 Task: Add an action where "Priority is High" in Customer not responding.
Action: Mouse moved to (19, 279)
Screenshot: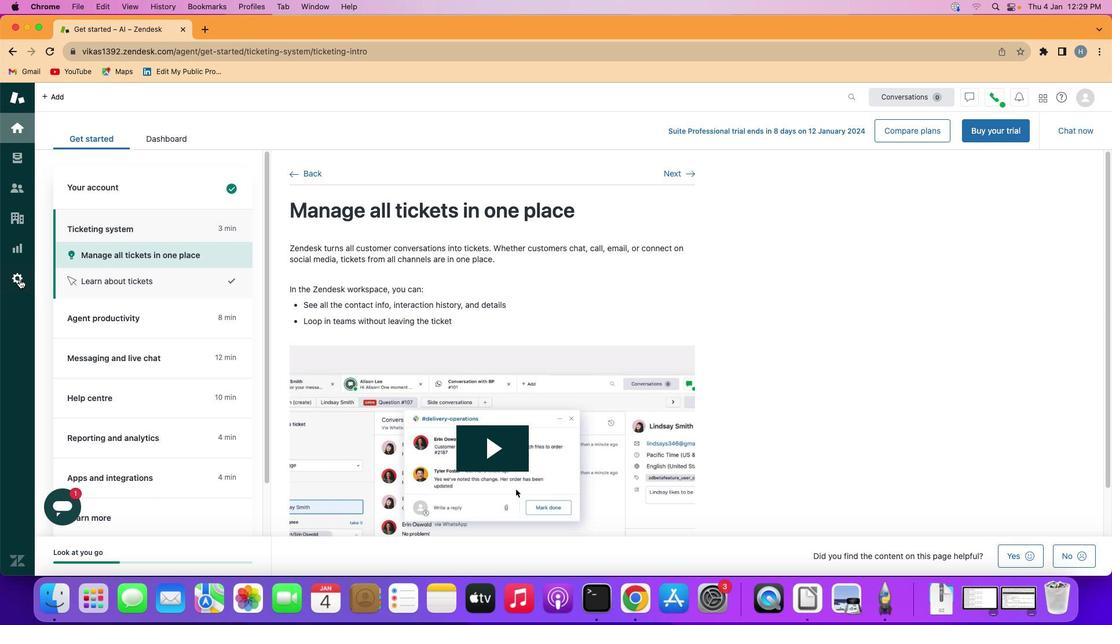
Action: Mouse pressed left at (19, 279)
Screenshot: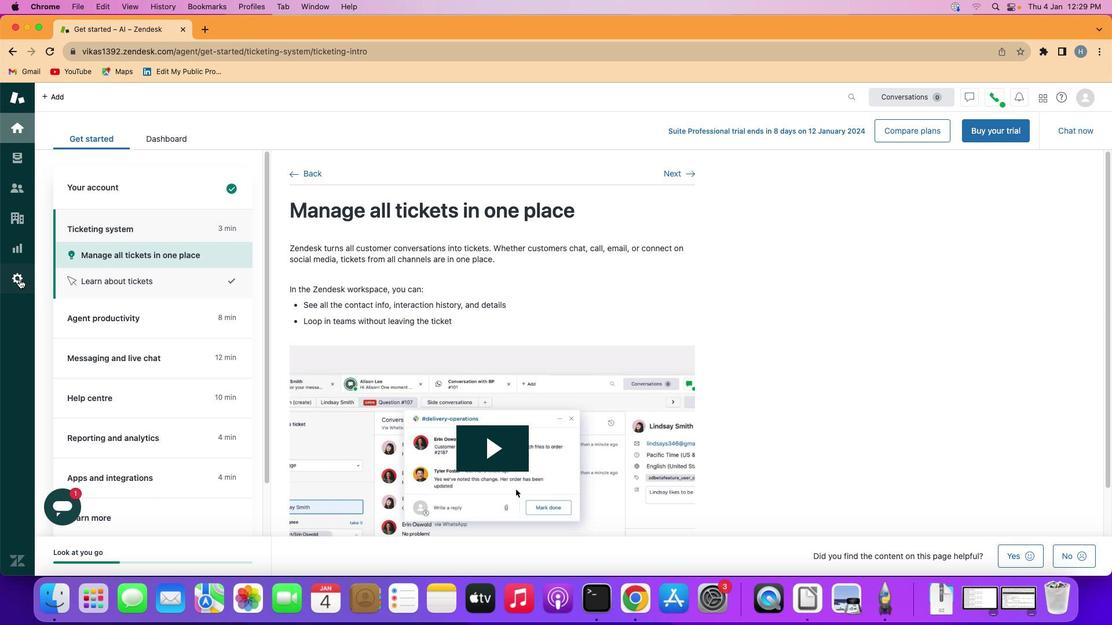 
Action: Mouse moved to (217, 471)
Screenshot: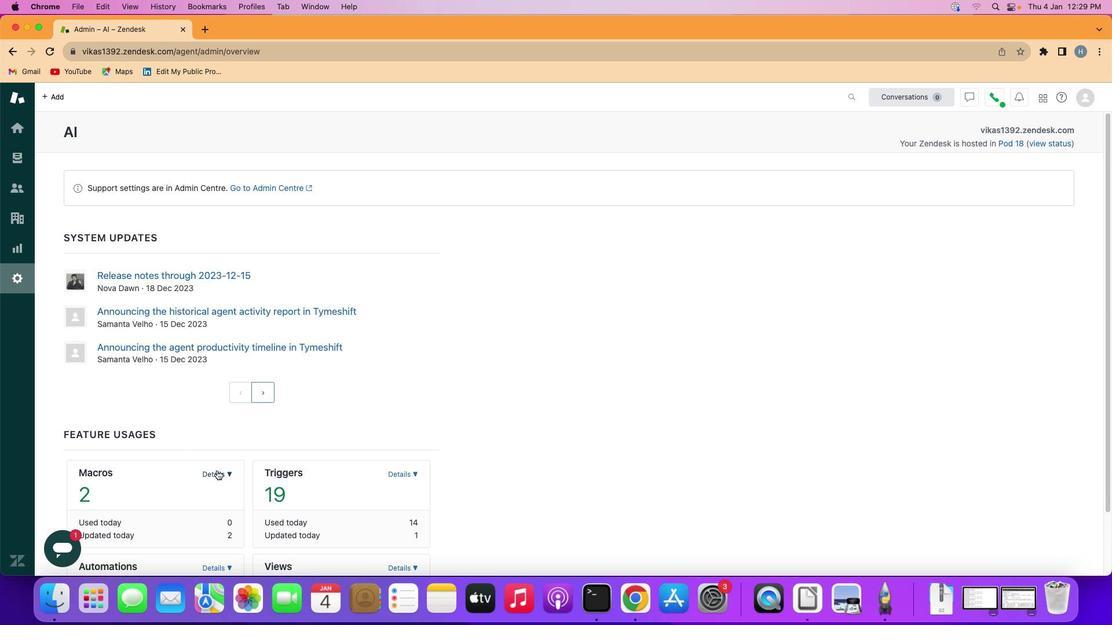
Action: Mouse pressed left at (217, 471)
Screenshot: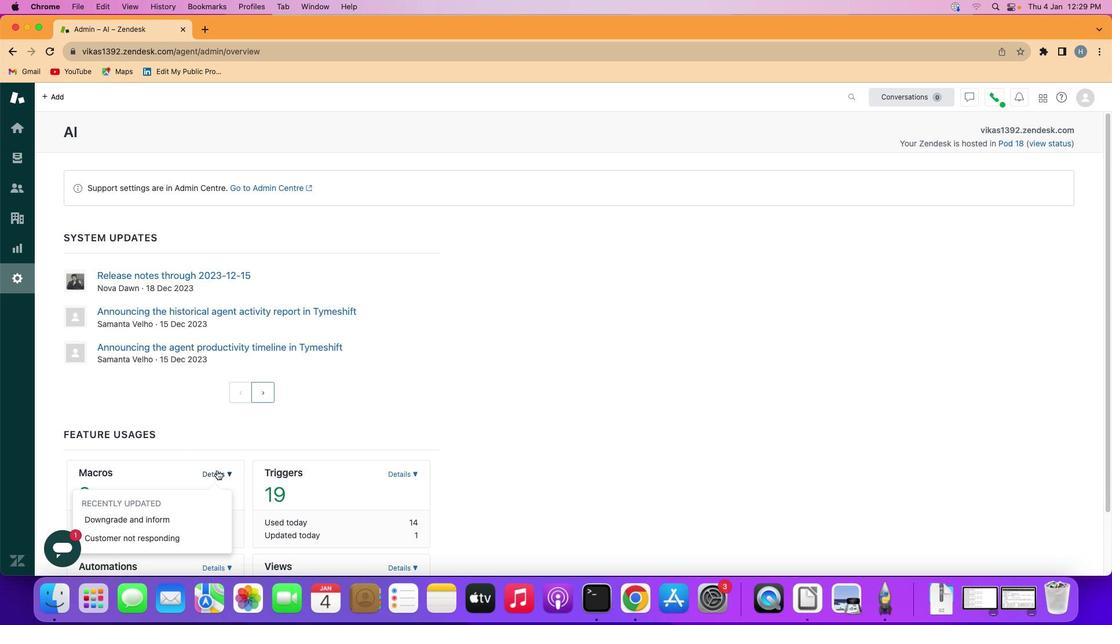 
Action: Mouse moved to (169, 534)
Screenshot: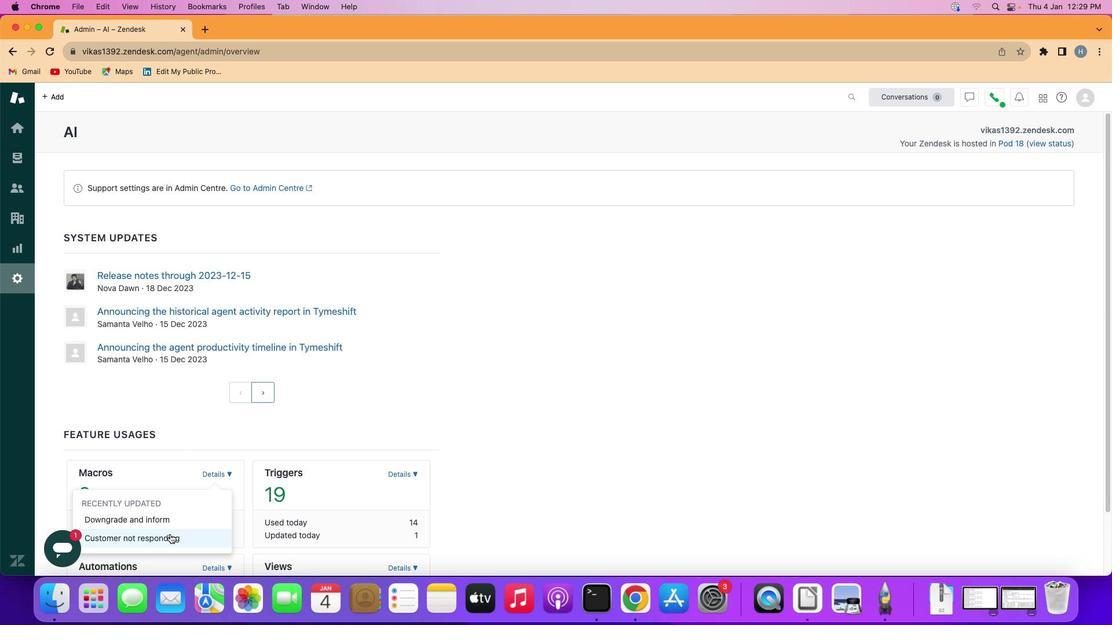 
Action: Mouse pressed left at (169, 534)
Screenshot: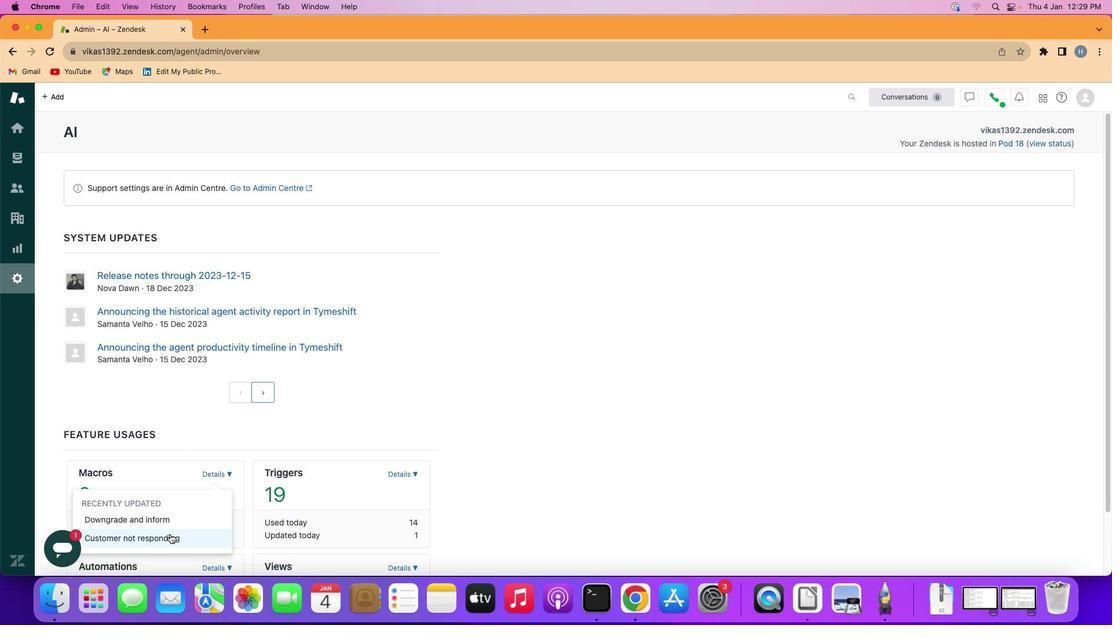 
Action: Mouse moved to (187, 429)
Screenshot: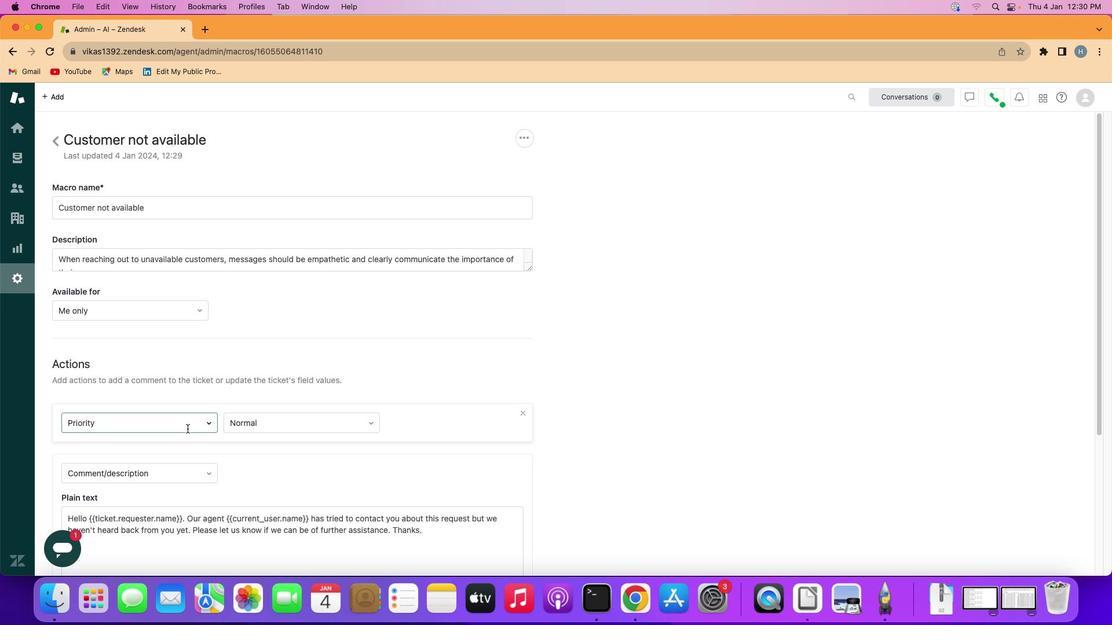 
Action: Mouse pressed left at (187, 429)
Screenshot: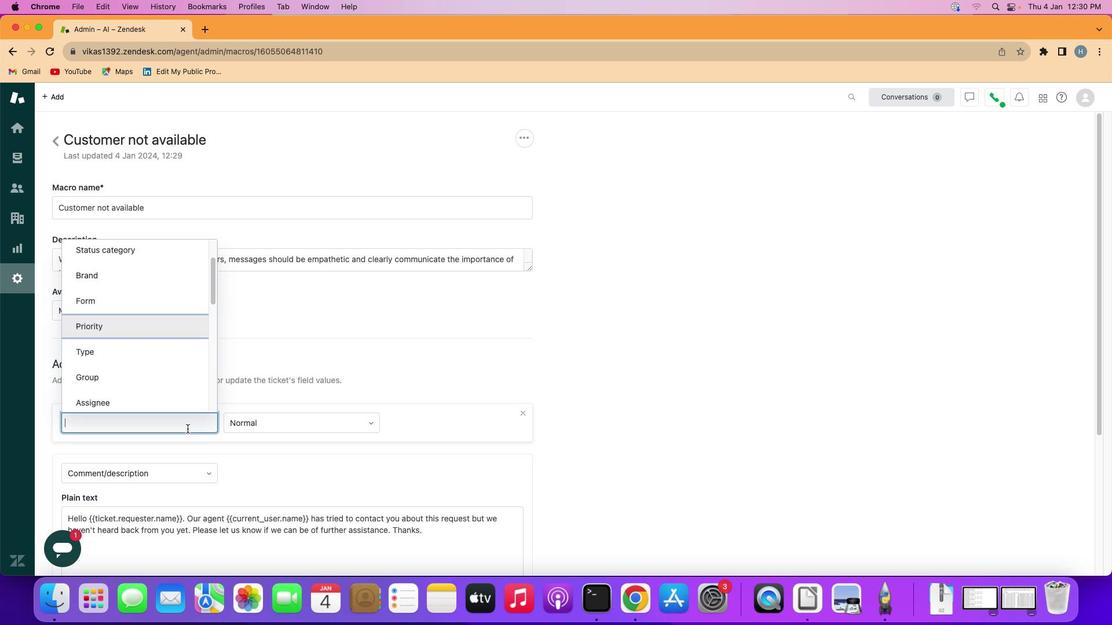 
Action: Mouse moved to (182, 328)
Screenshot: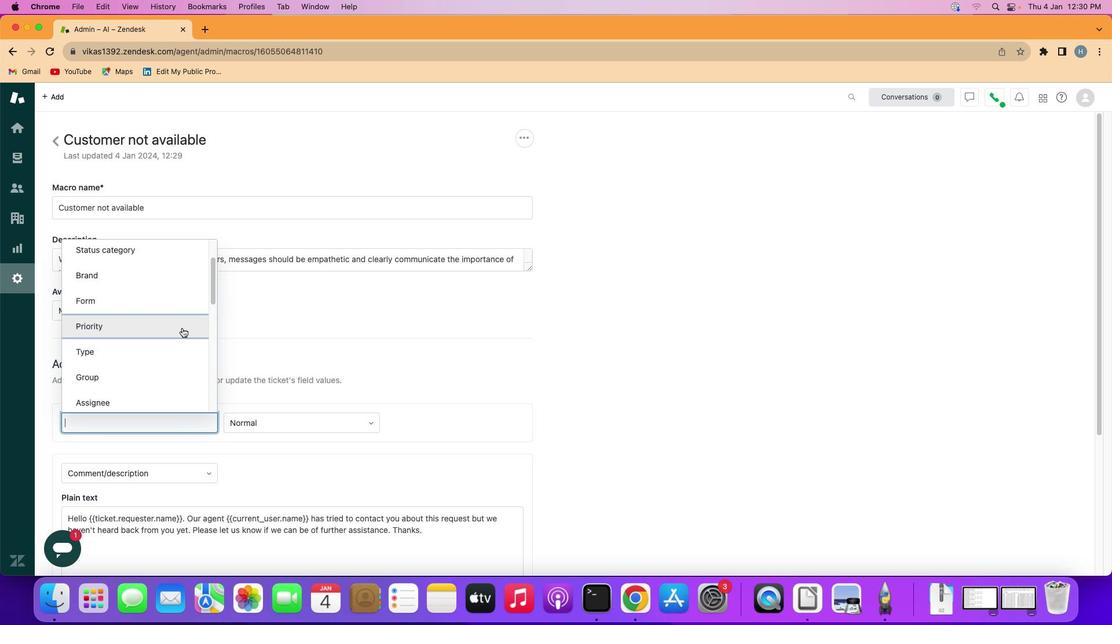 
Action: Mouse pressed left at (182, 328)
Screenshot: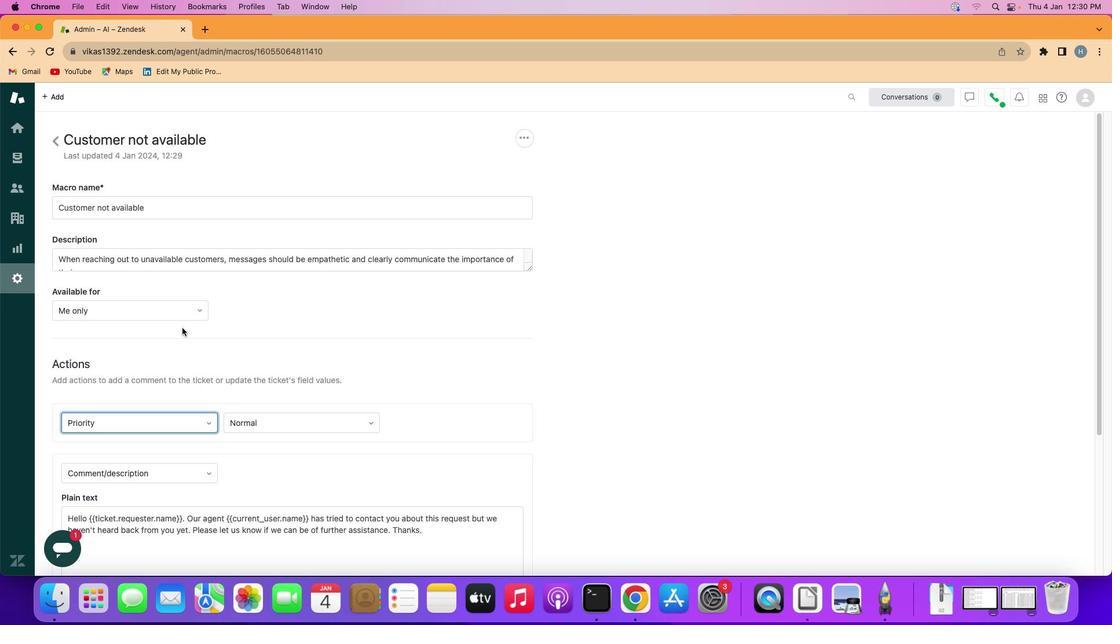 
Action: Mouse moved to (294, 414)
Screenshot: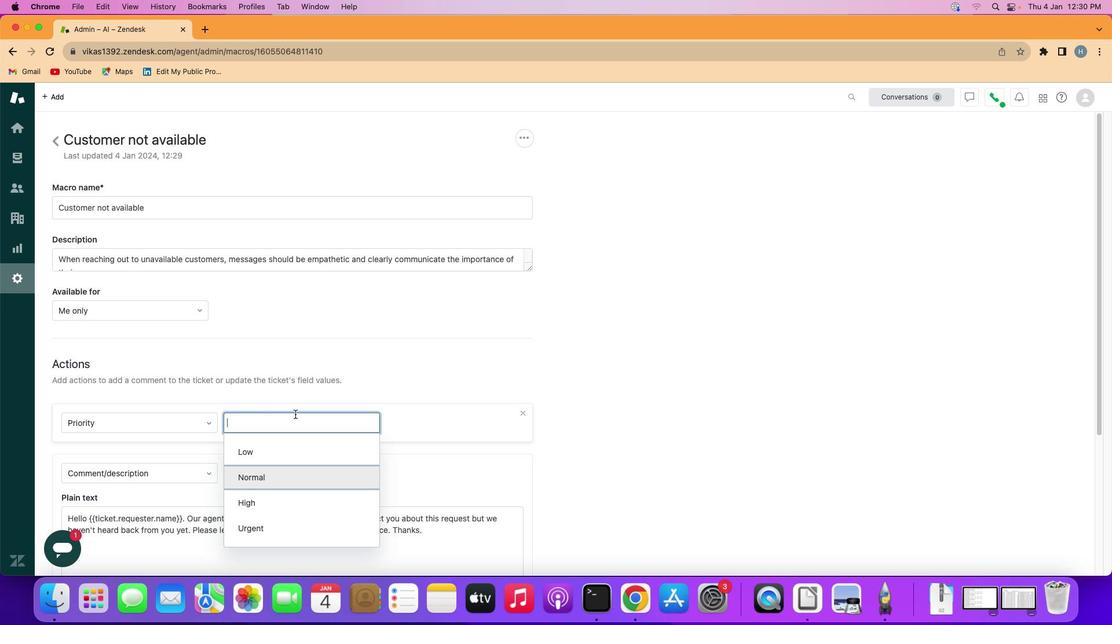
Action: Mouse pressed left at (294, 414)
Screenshot: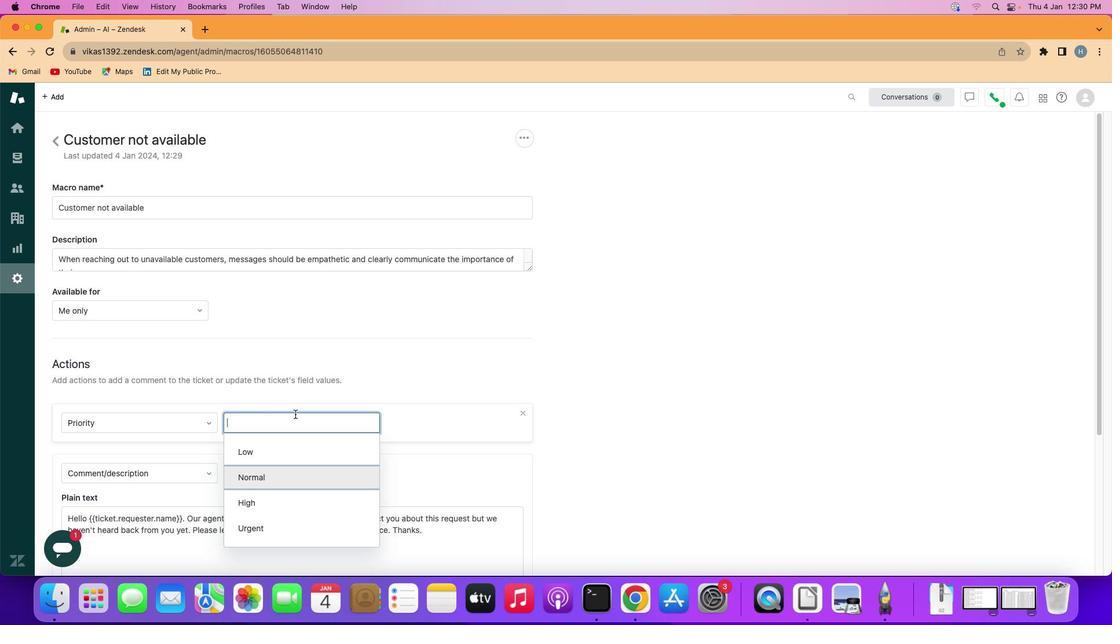 
Action: Mouse moved to (309, 490)
Screenshot: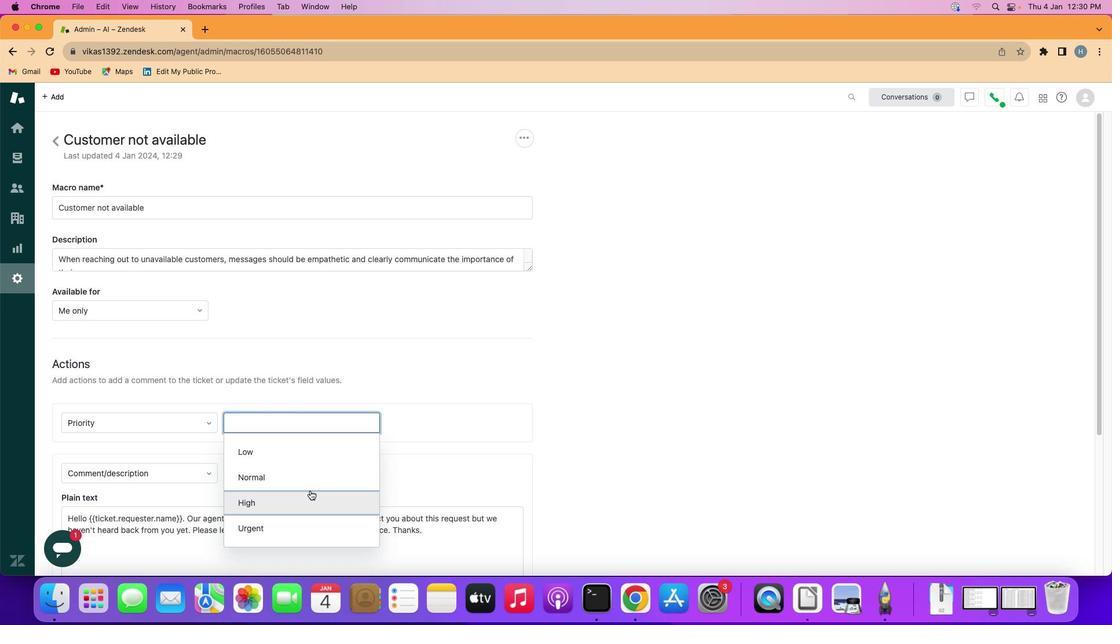 
Action: Mouse pressed left at (309, 490)
Screenshot: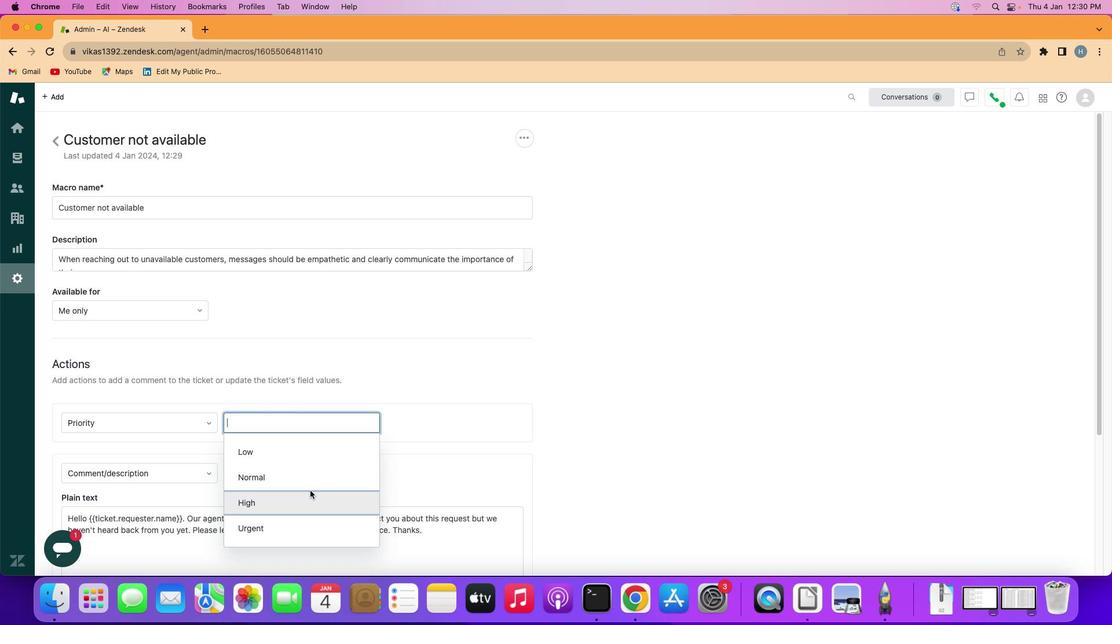 
Action: Mouse moved to (373, 463)
Screenshot: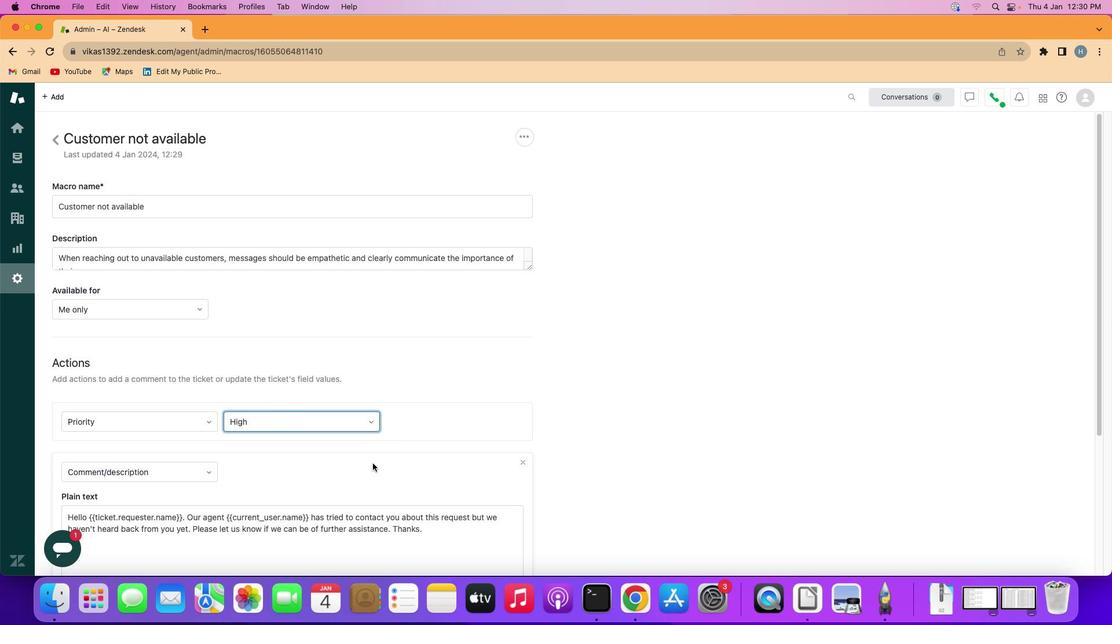 
Action: Mouse scrolled (373, 463) with delta (0, 0)
Screenshot: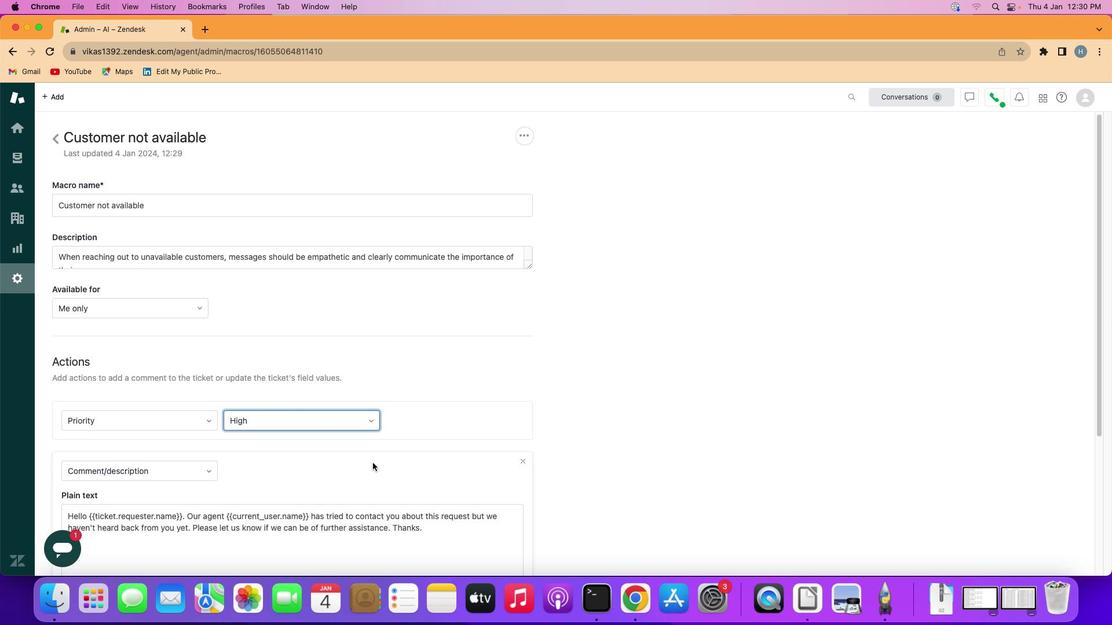 
Action: Mouse scrolled (373, 463) with delta (0, 0)
Screenshot: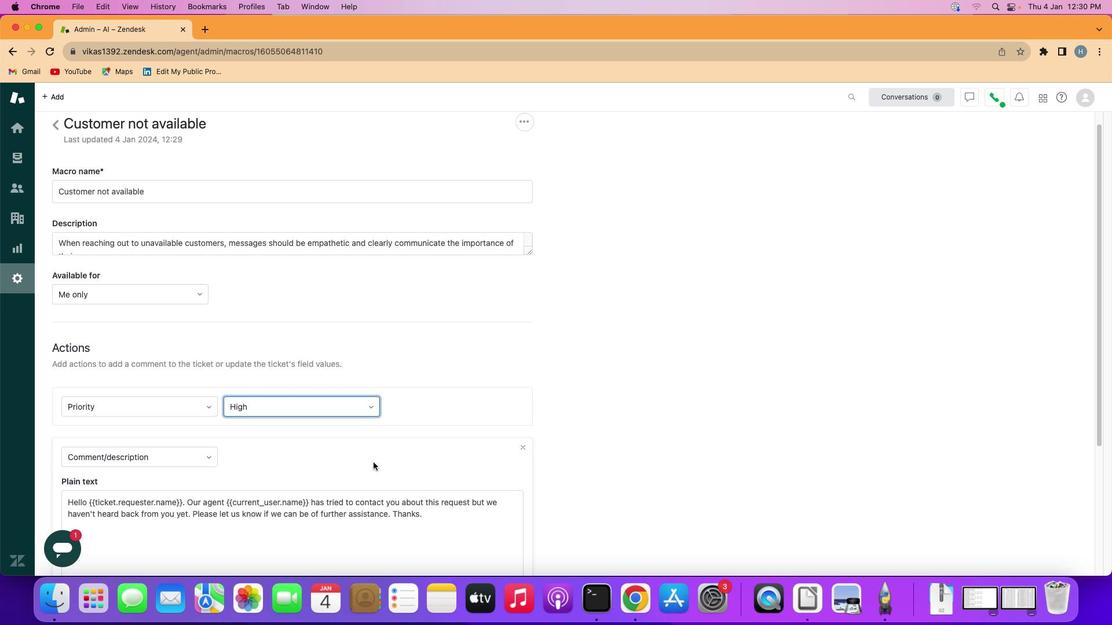 
Action: Mouse moved to (373, 462)
Screenshot: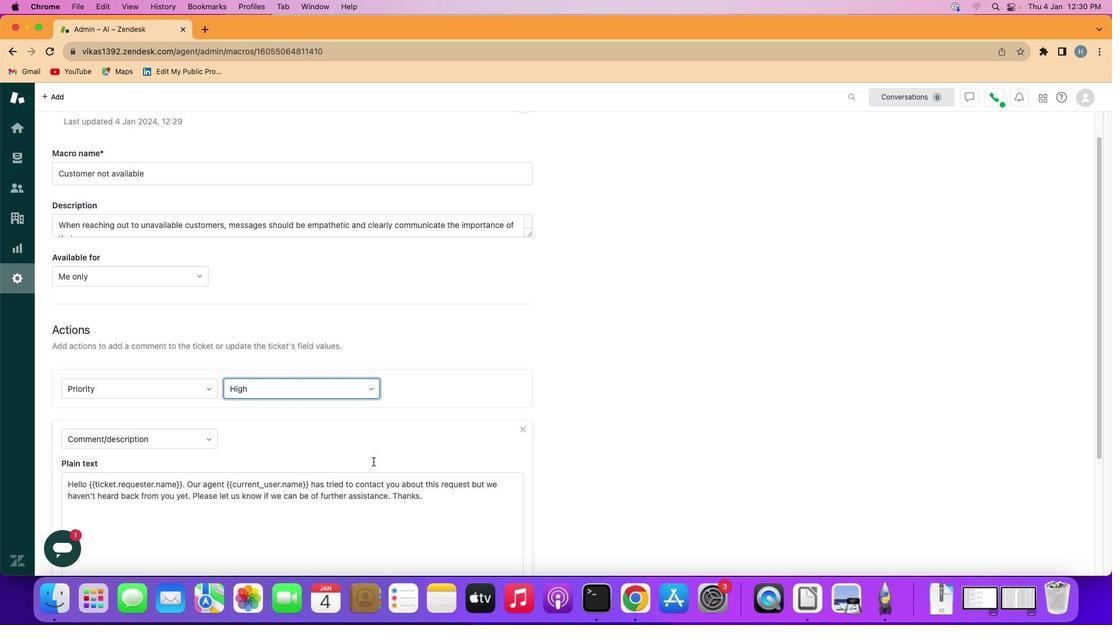
Action: Mouse scrolled (373, 462) with delta (0, 0)
Screenshot: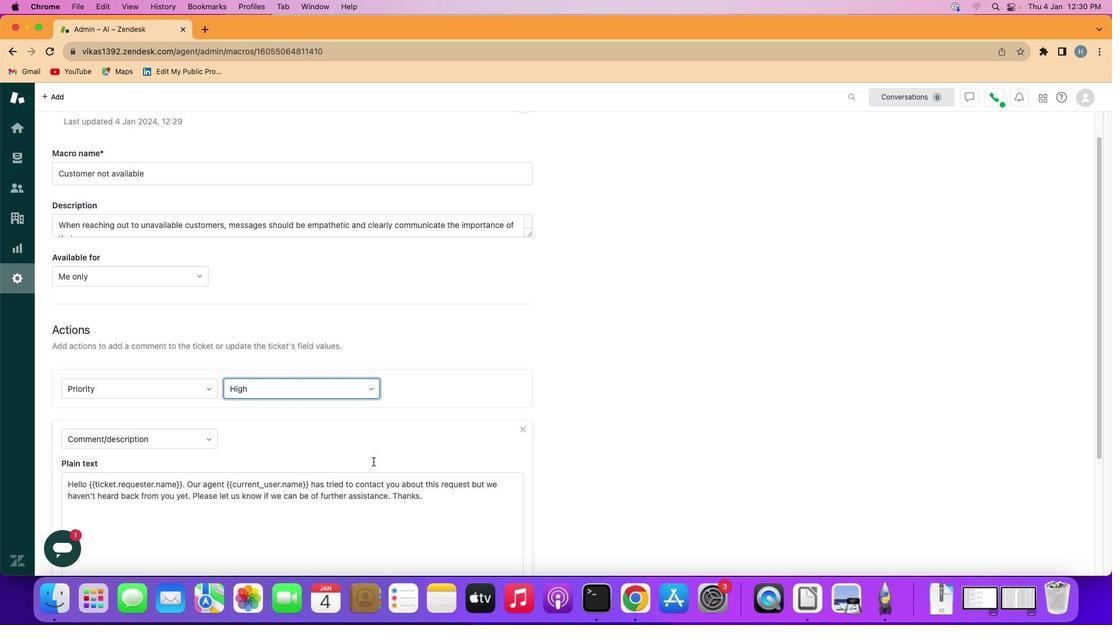 
Action: Mouse moved to (373, 462)
Screenshot: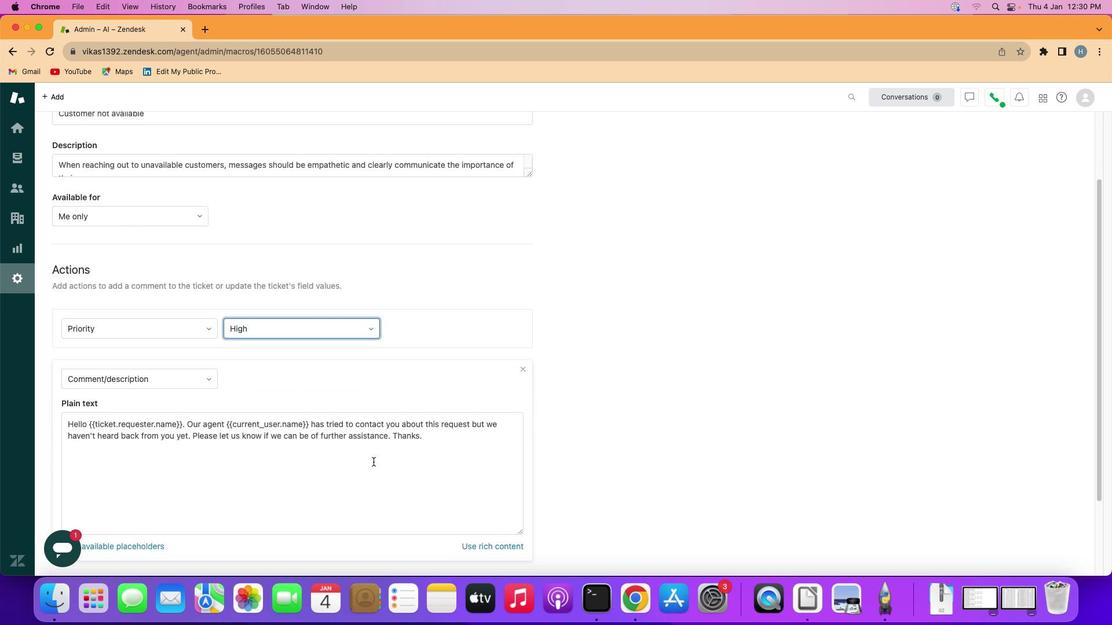 
Action: Mouse scrolled (373, 462) with delta (0, -1)
Screenshot: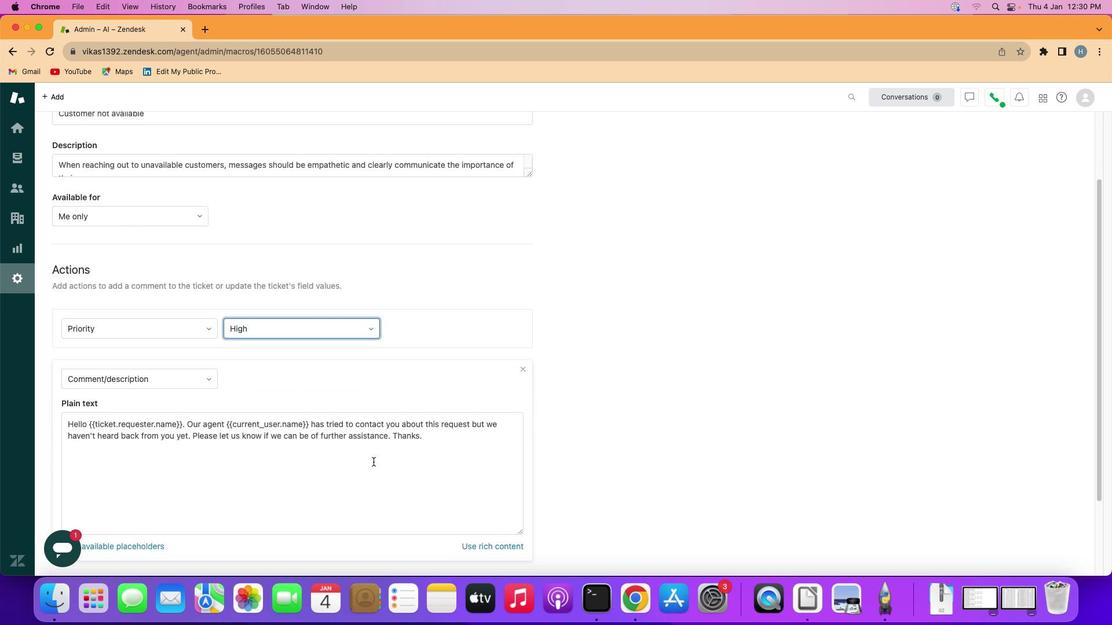 
Action: Mouse moved to (375, 463)
Screenshot: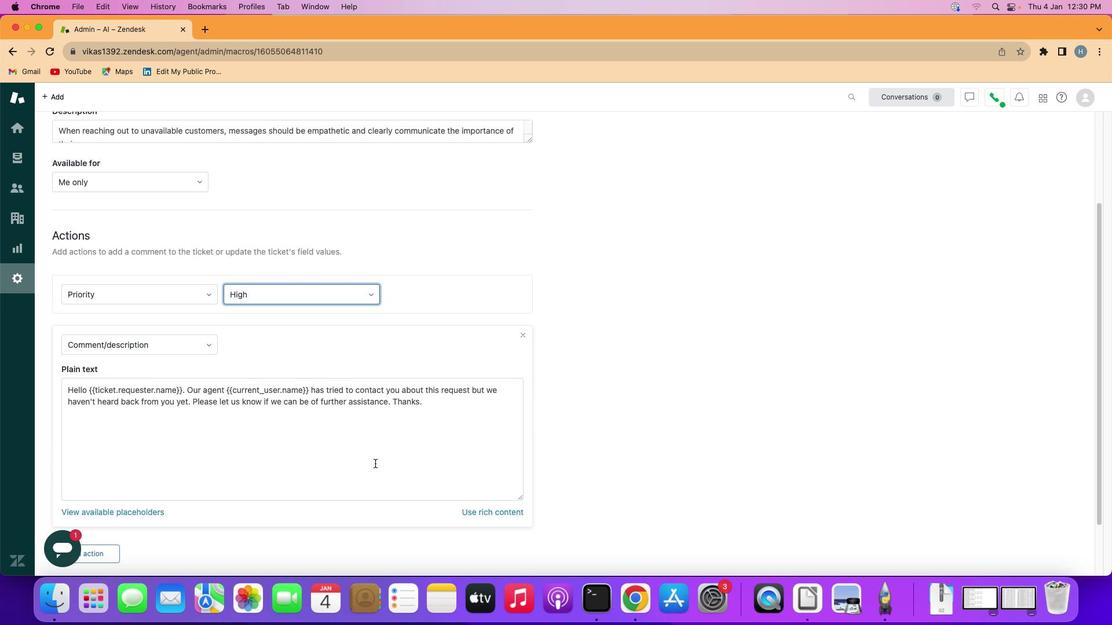 
Action: Mouse scrolled (375, 463) with delta (0, 0)
Screenshot: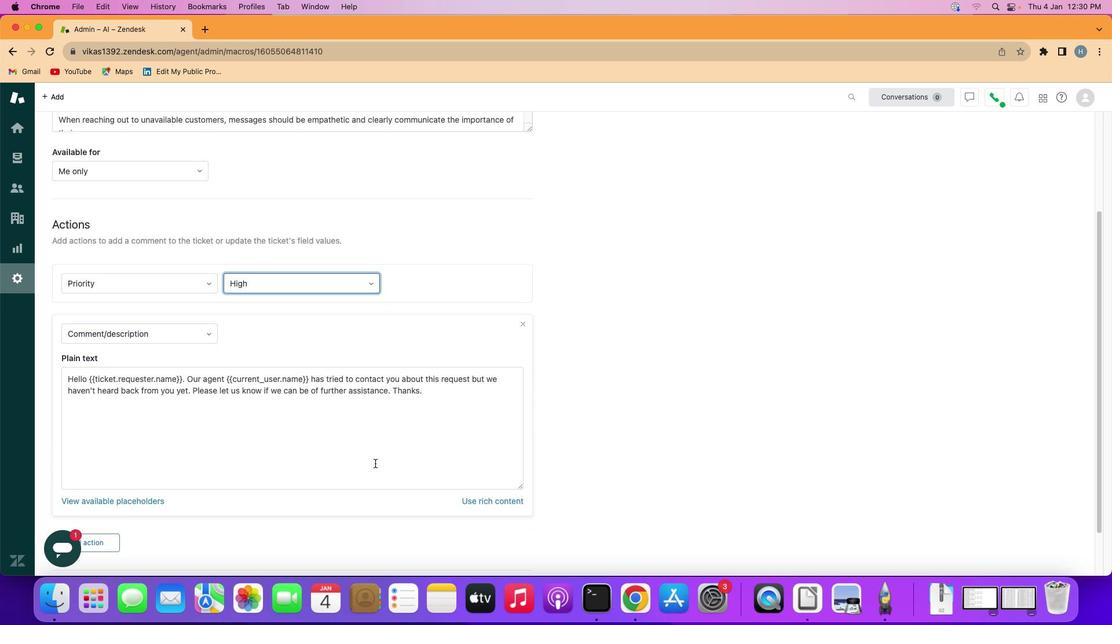 
Action: Mouse scrolled (375, 463) with delta (0, 0)
Screenshot: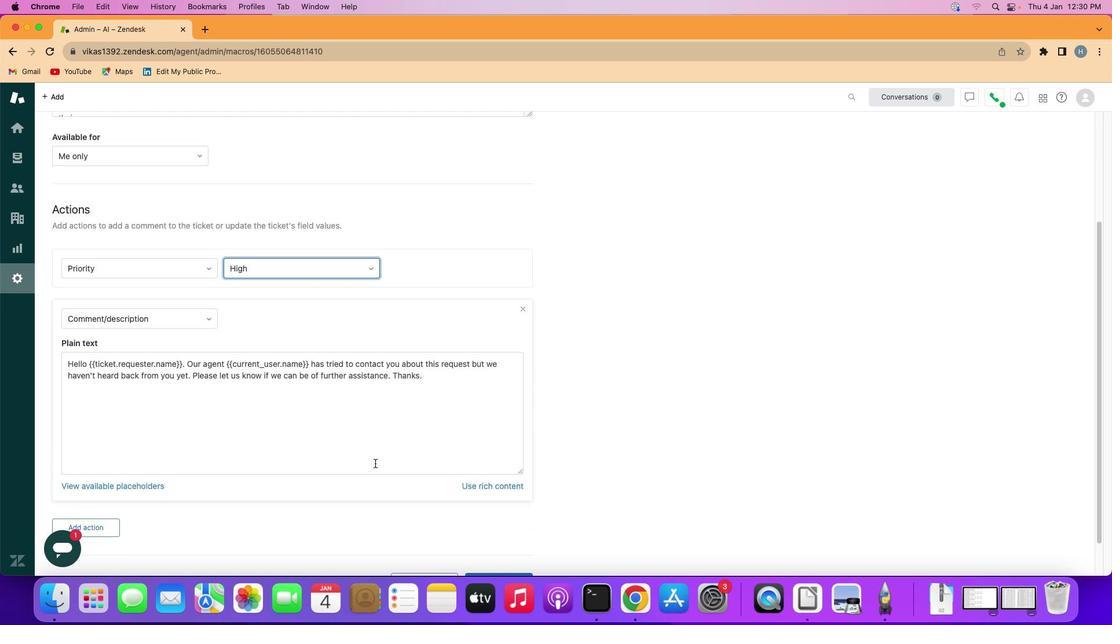 
Action: Mouse scrolled (375, 463) with delta (0, -1)
Screenshot: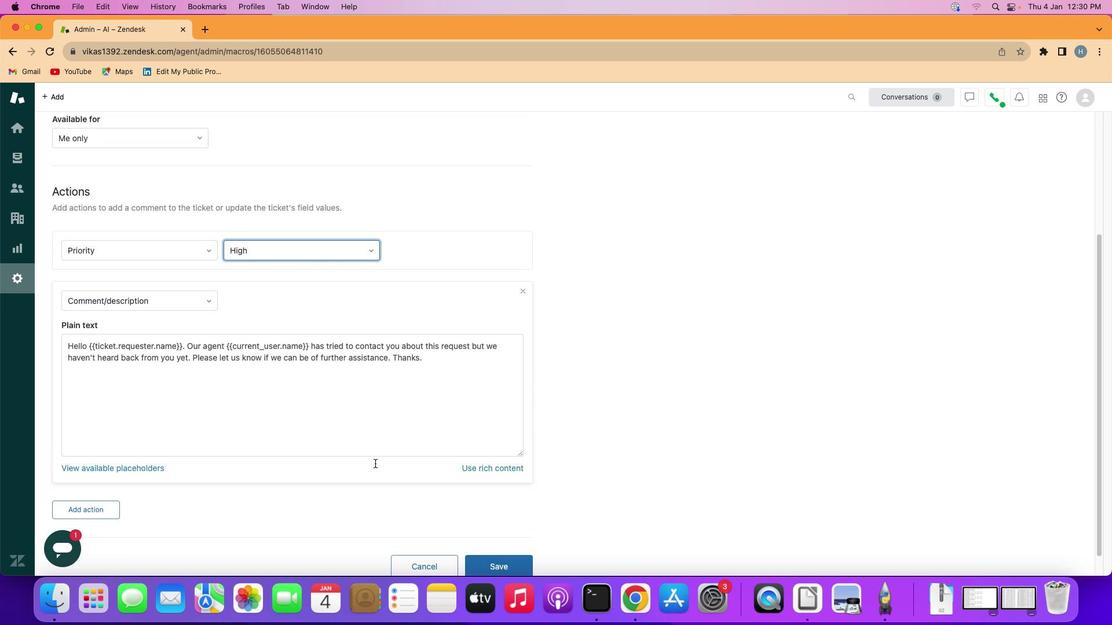 
Action: Mouse scrolled (375, 463) with delta (0, -2)
Screenshot: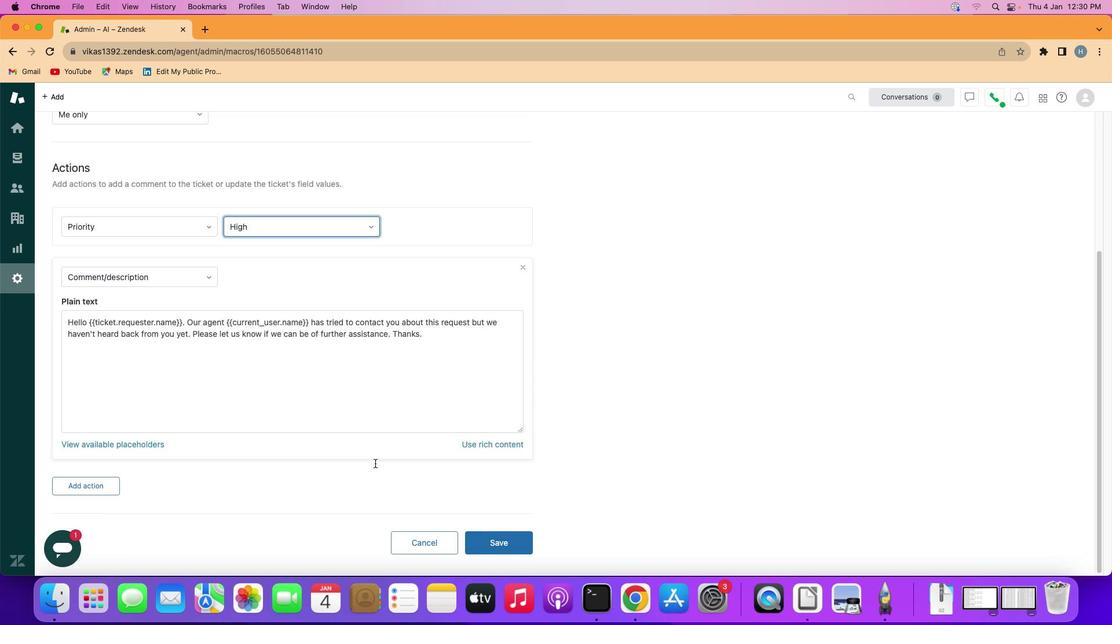 
Action: Mouse moved to (492, 542)
Screenshot: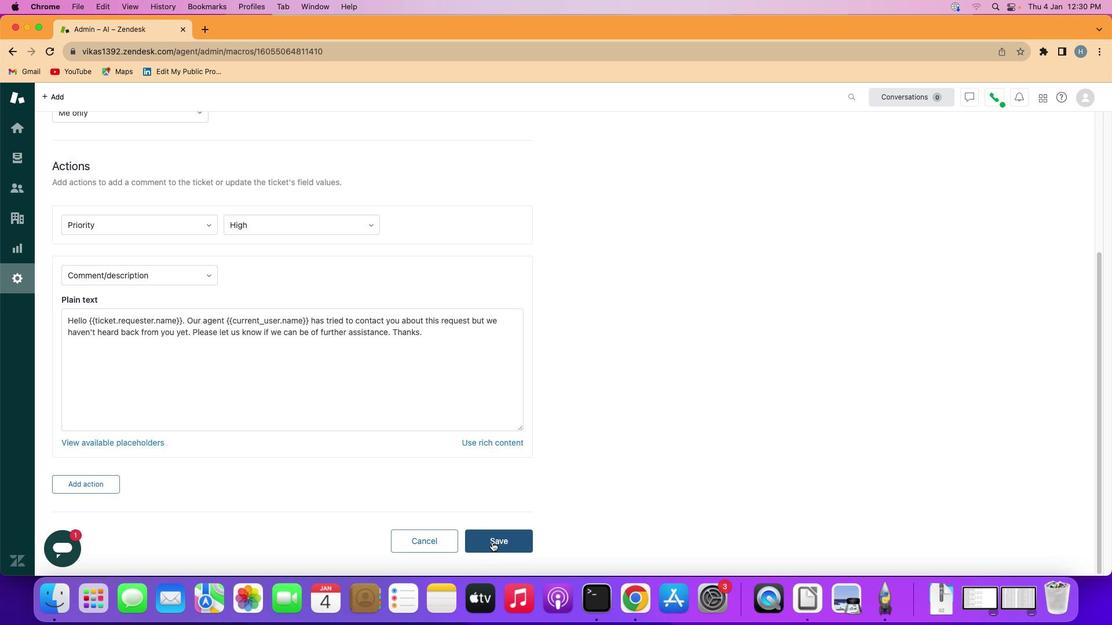 
Action: Mouse pressed left at (492, 542)
Screenshot: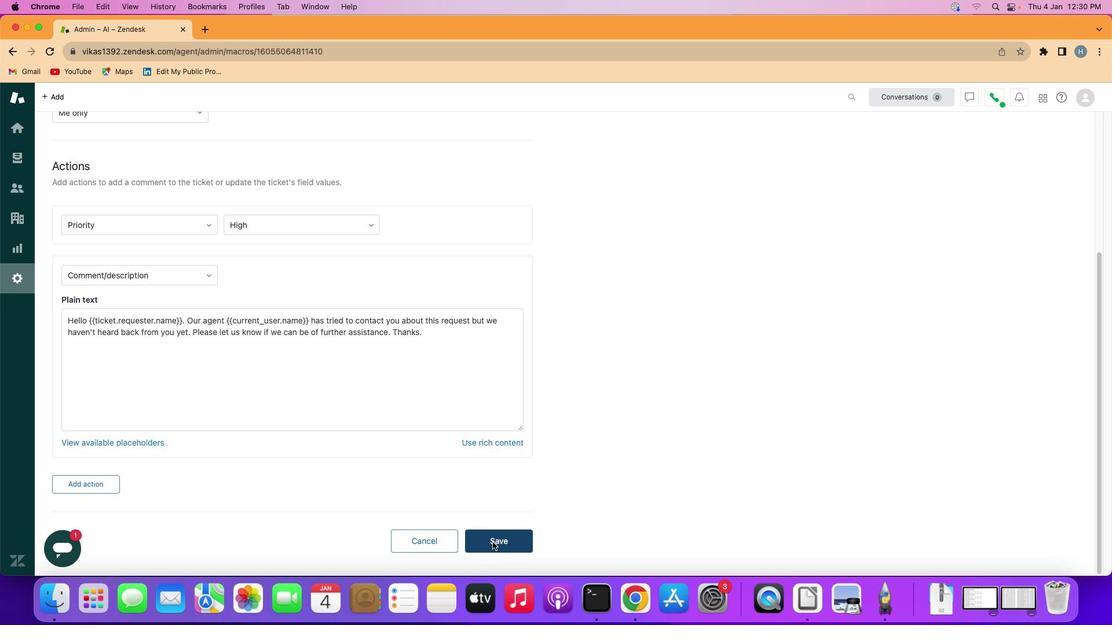 
Action: Mouse moved to (592, 352)
Screenshot: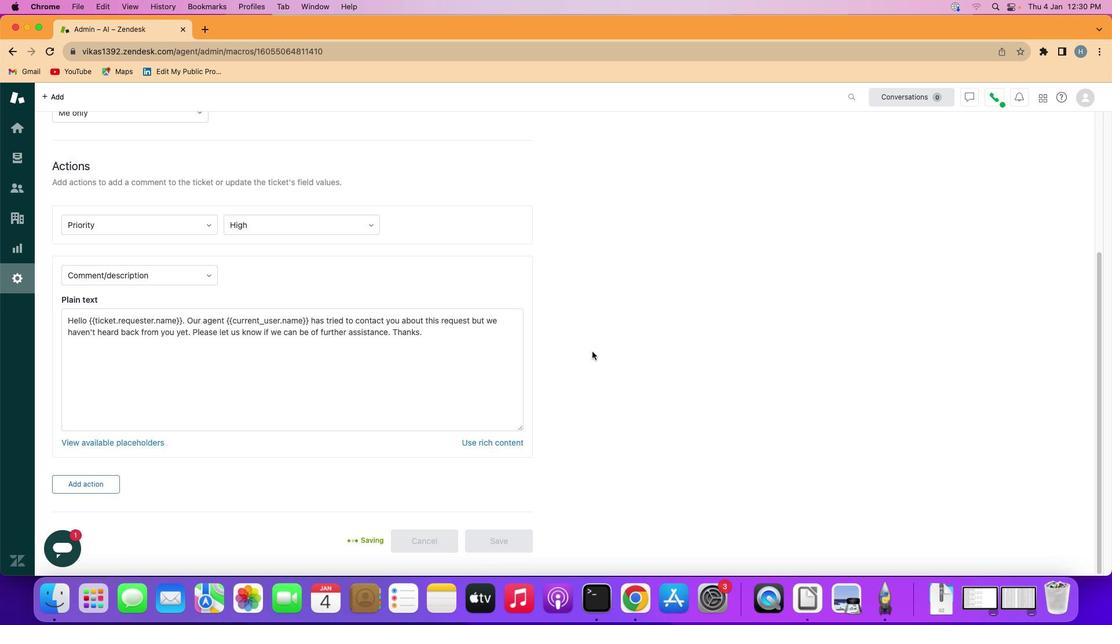 
